 Task: In page invitations turn off email notifications.
Action: Mouse moved to (621, 64)
Screenshot: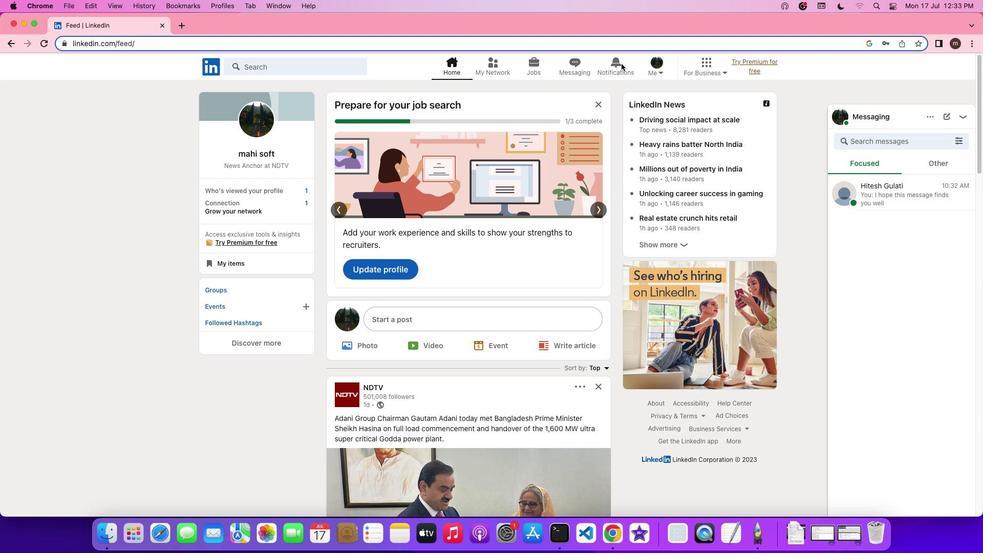 
Action: Mouse pressed left at (621, 64)
Screenshot: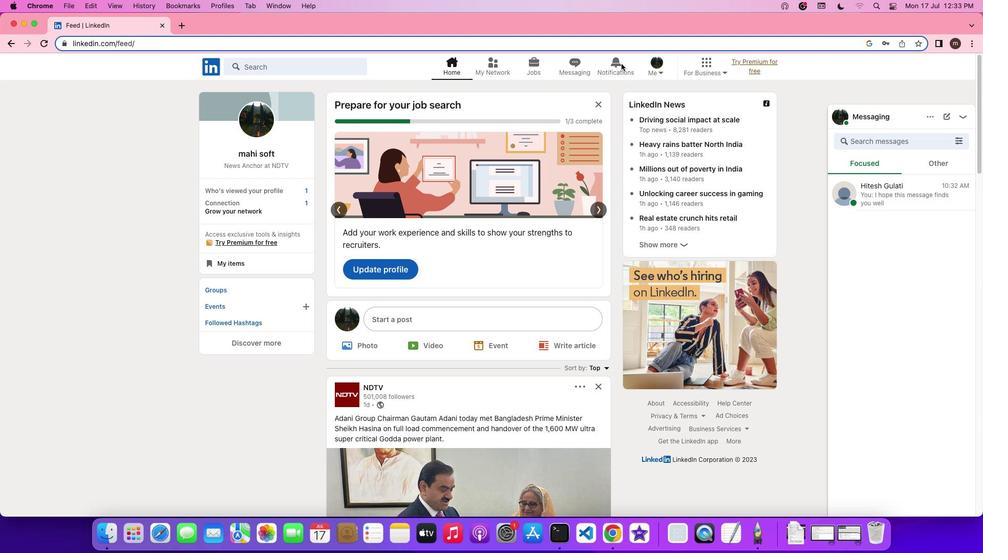 
Action: Mouse pressed left at (621, 64)
Screenshot: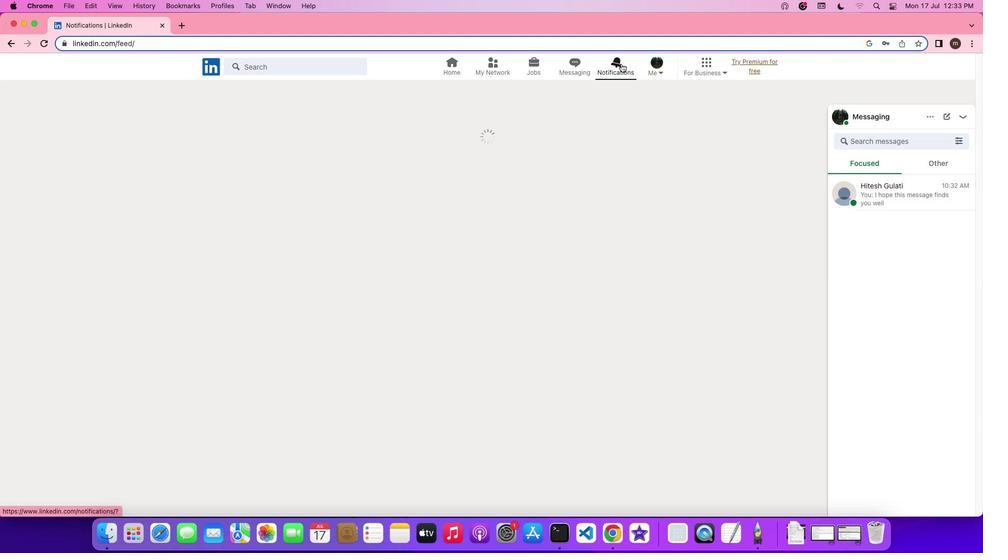 
Action: Mouse moved to (226, 136)
Screenshot: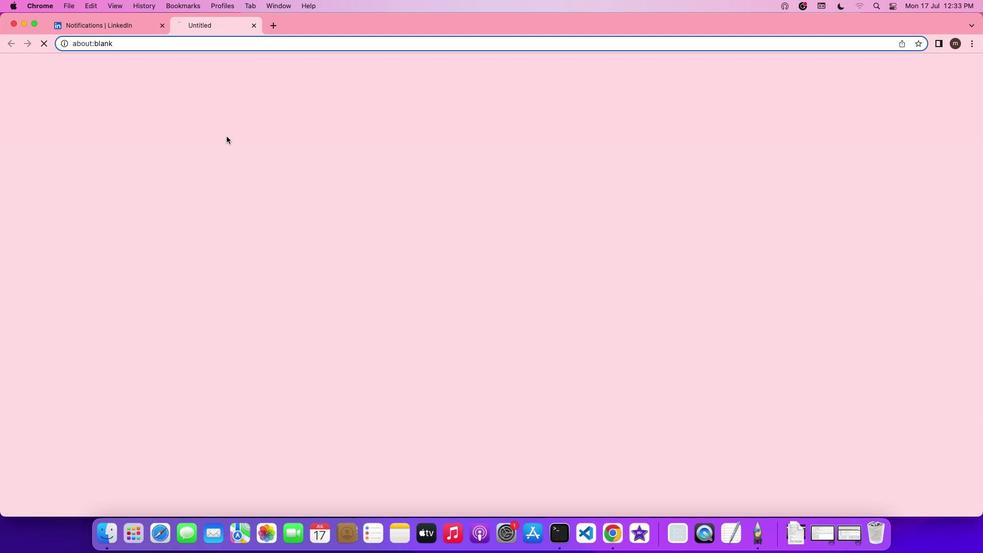 
Action: Mouse pressed left at (226, 136)
Screenshot: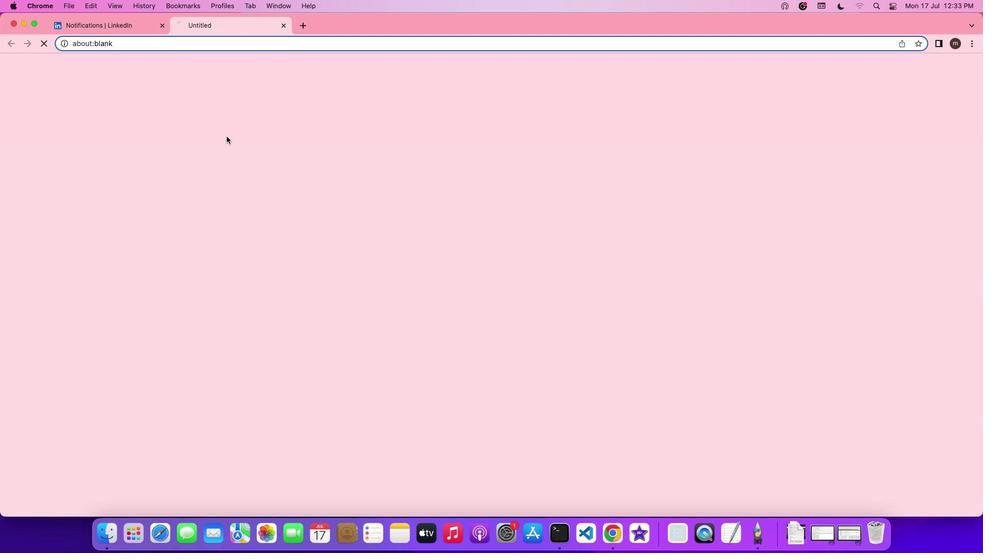 
Action: Mouse moved to (392, 333)
Screenshot: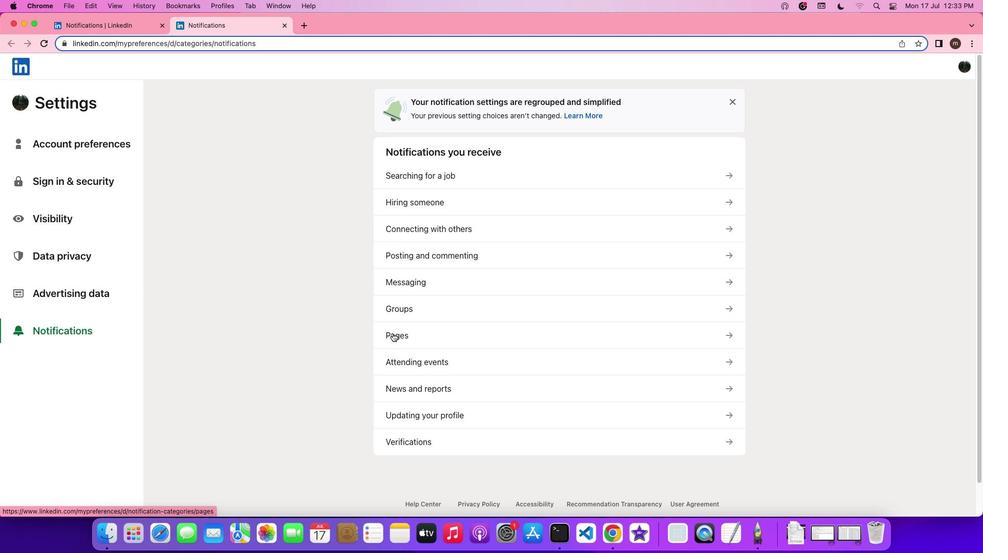 
Action: Mouse pressed left at (392, 333)
Screenshot: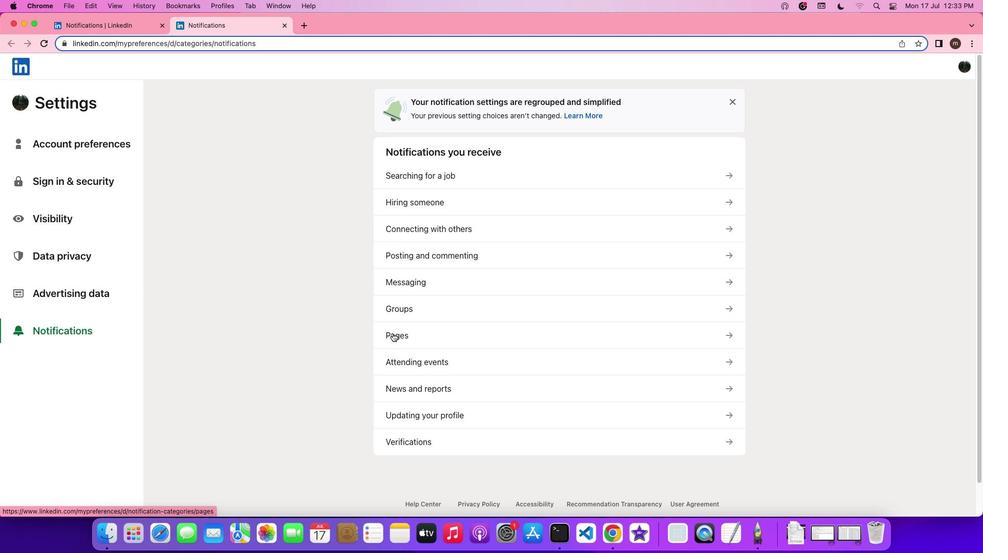 
Action: Mouse moved to (413, 161)
Screenshot: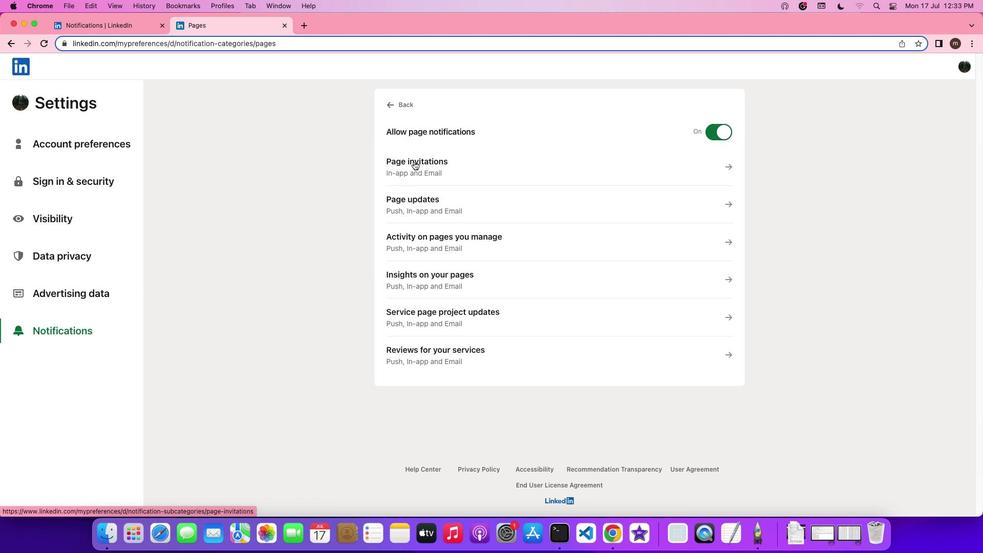 
Action: Mouse pressed left at (413, 161)
Screenshot: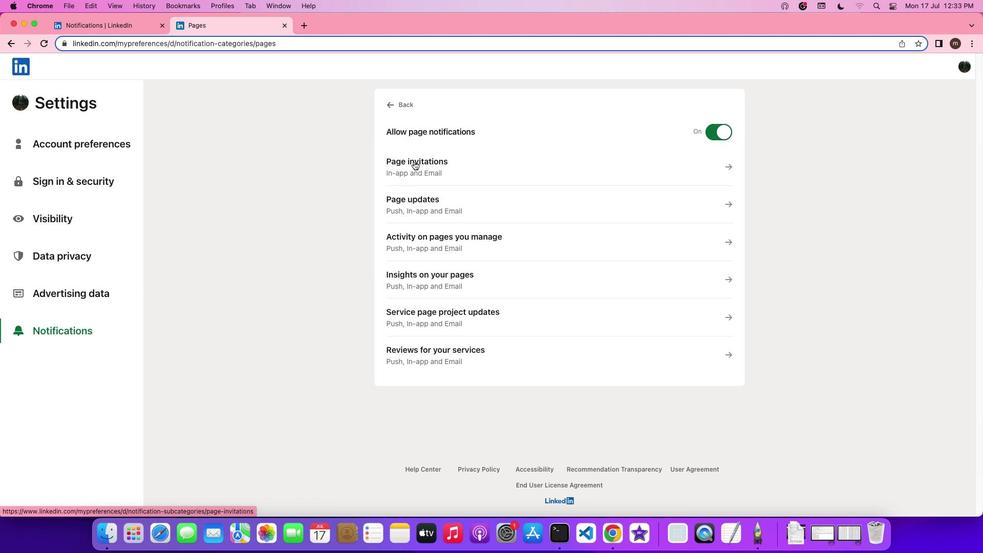 
Action: Mouse moved to (719, 271)
Screenshot: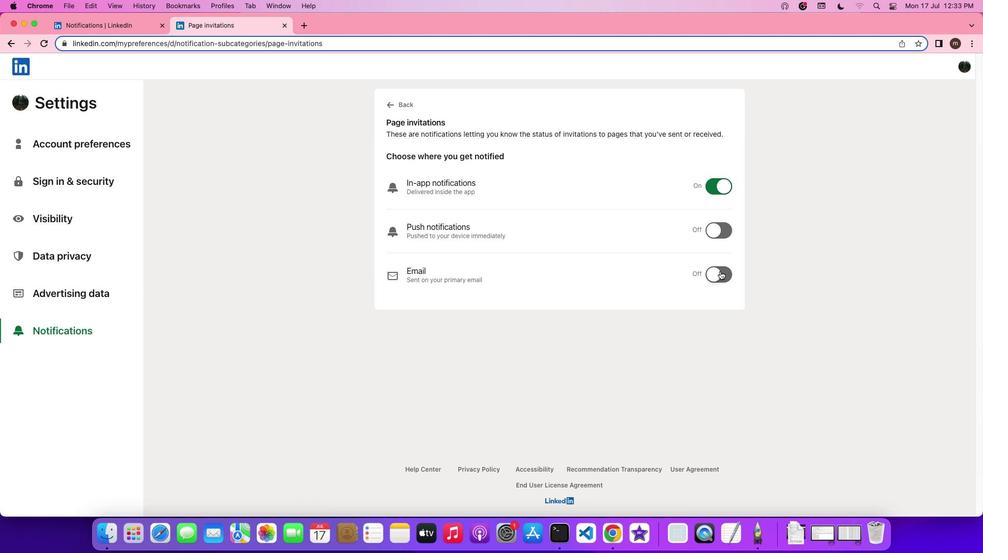 
Action: Mouse pressed left at (719, 271)
Screenshot: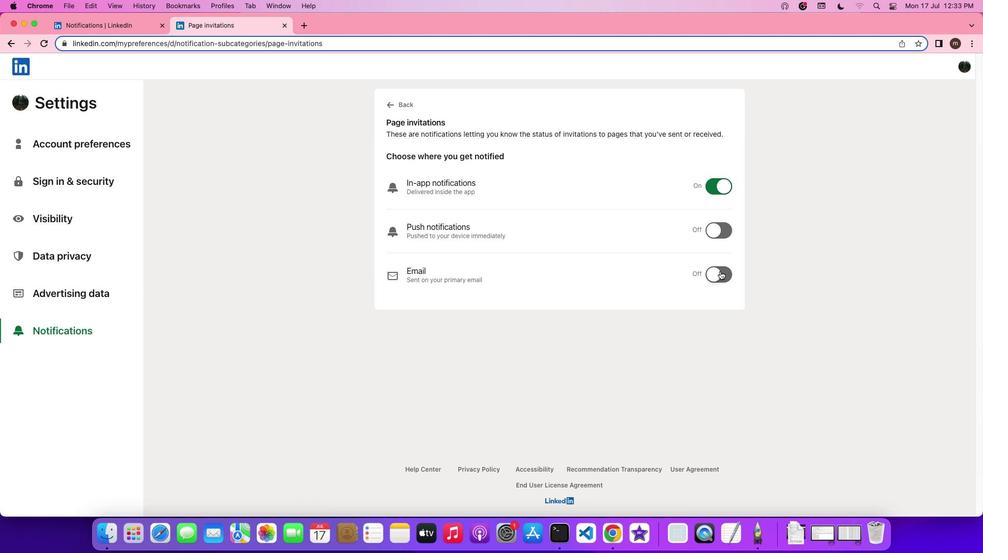 
Action: Mouse moved to (720, 270)
Screenshot: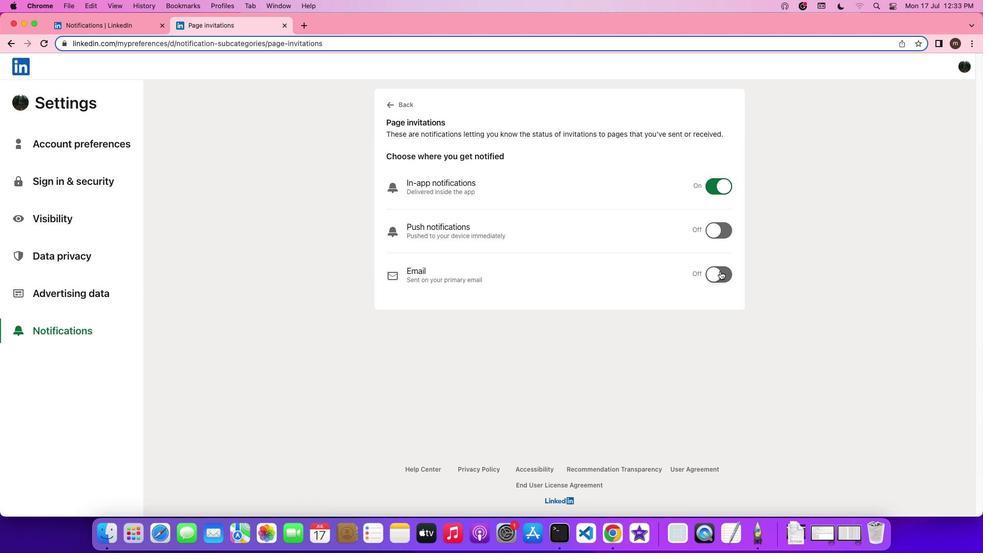 
